 Task: In the  document concept.pdf. Insert footer and write 'ww.ramsons.com'. Find the word using Dictionary 'Gift' Use the tool word Count and display word count while typing
Action: Mouse moved to (119, 78)
Screenshot: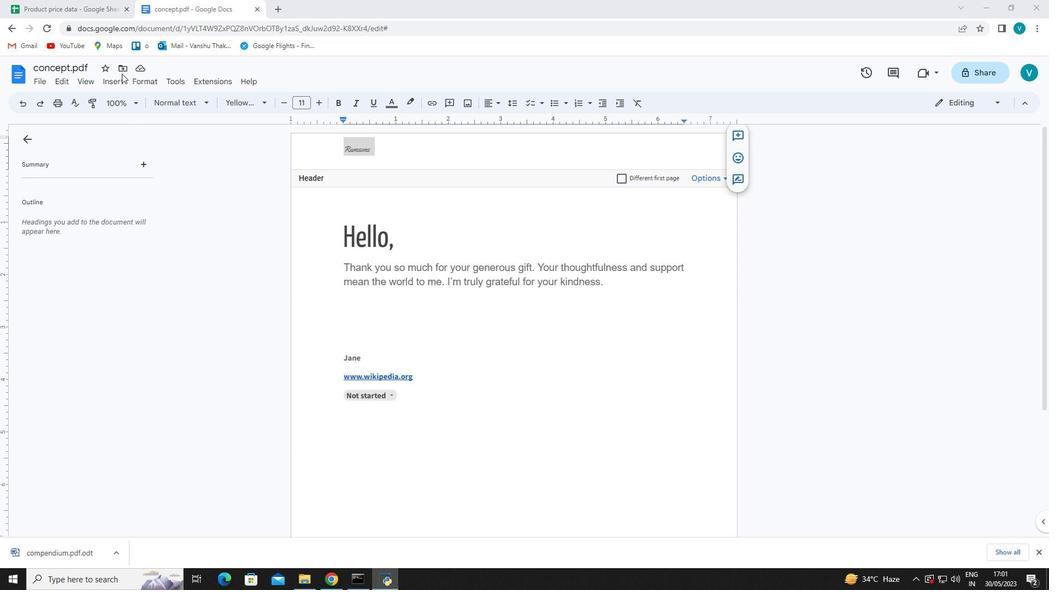 
Action: Mouse pressed left at (119, 78)
Screenshot: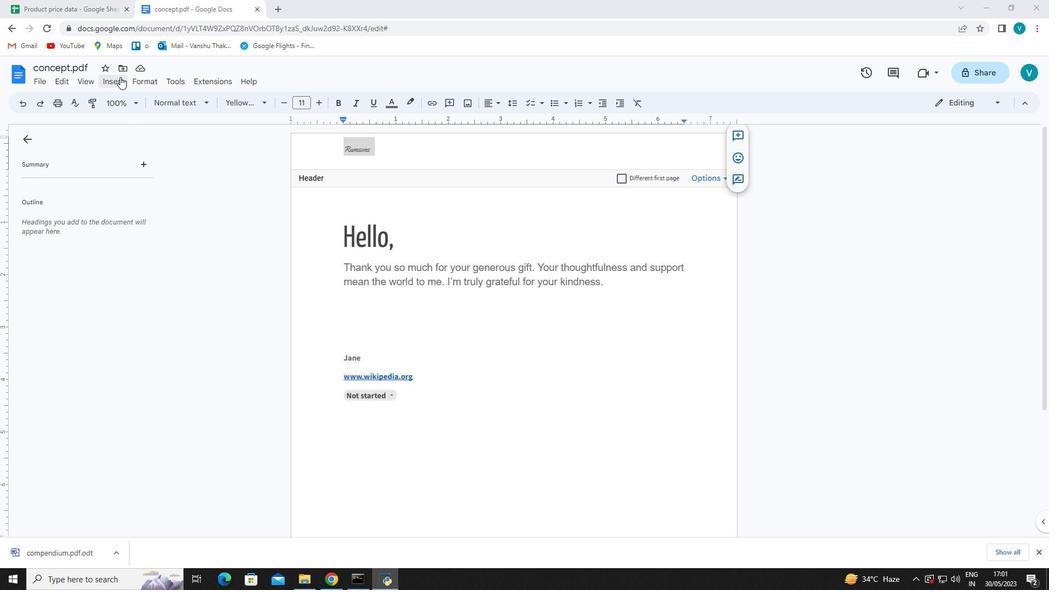 
Action: Mouse moved to (286, 372)
Screenshot: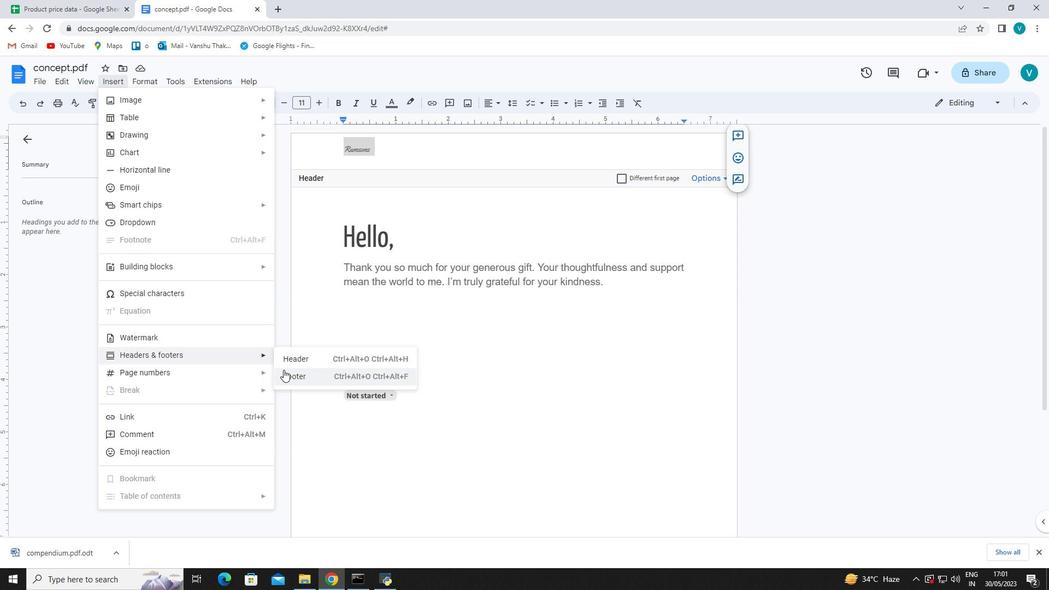 
Action: Mouse pressed left at (286, 372)
Screenshot: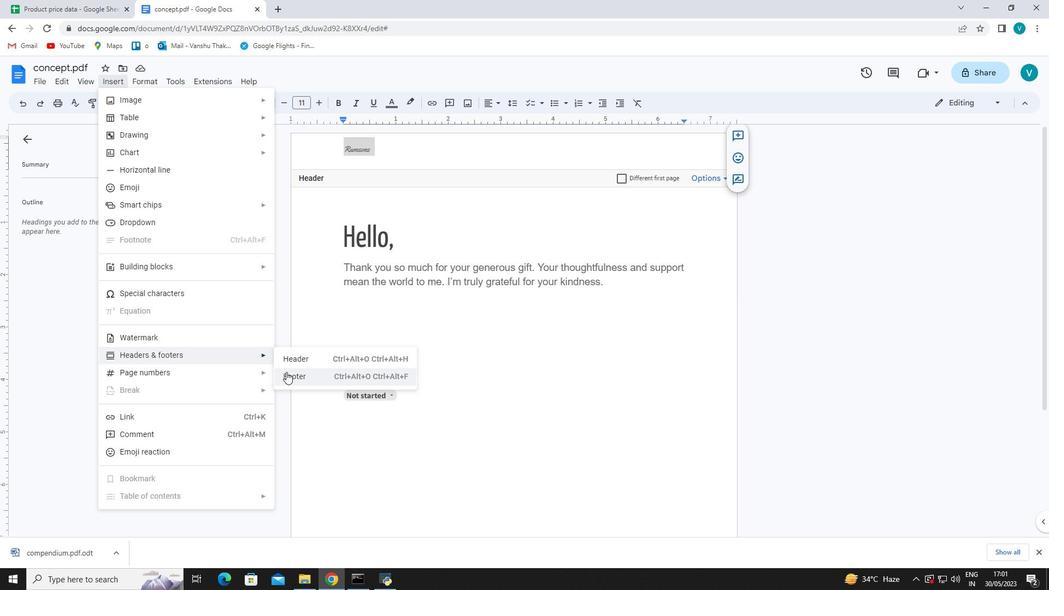 
Action: Mouse moved to (286, 346)
Screenshot: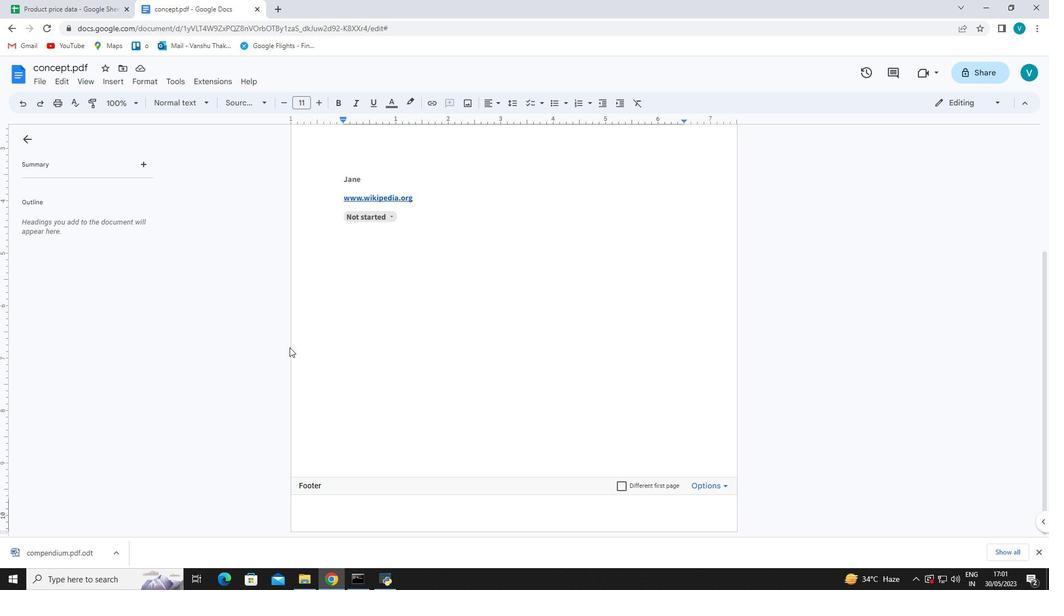 
Action: Key pressed www
Screenshot: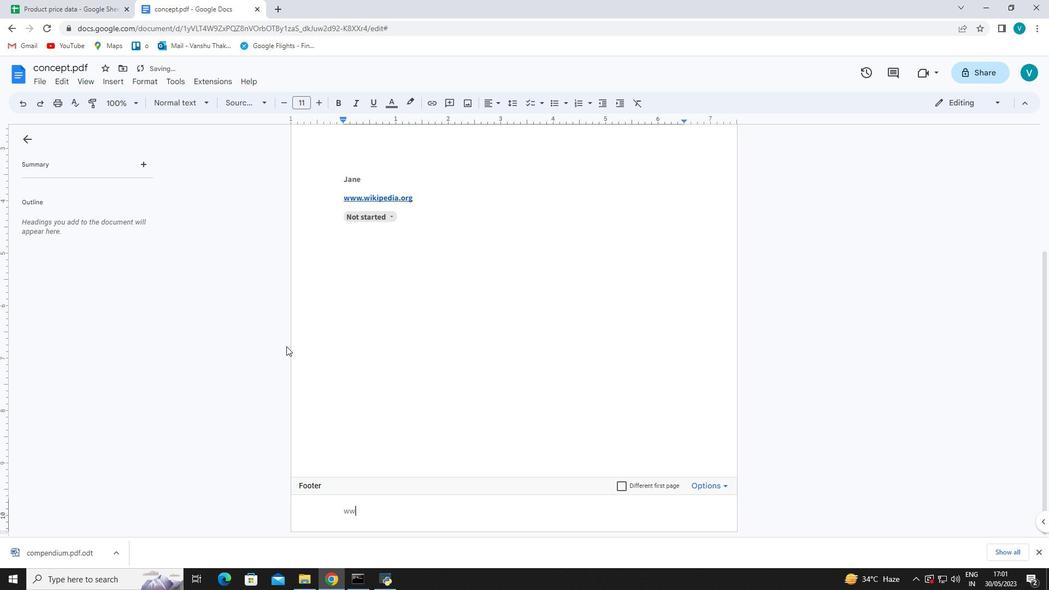
Action: Mouse moved to (303, 352)
Screenshot: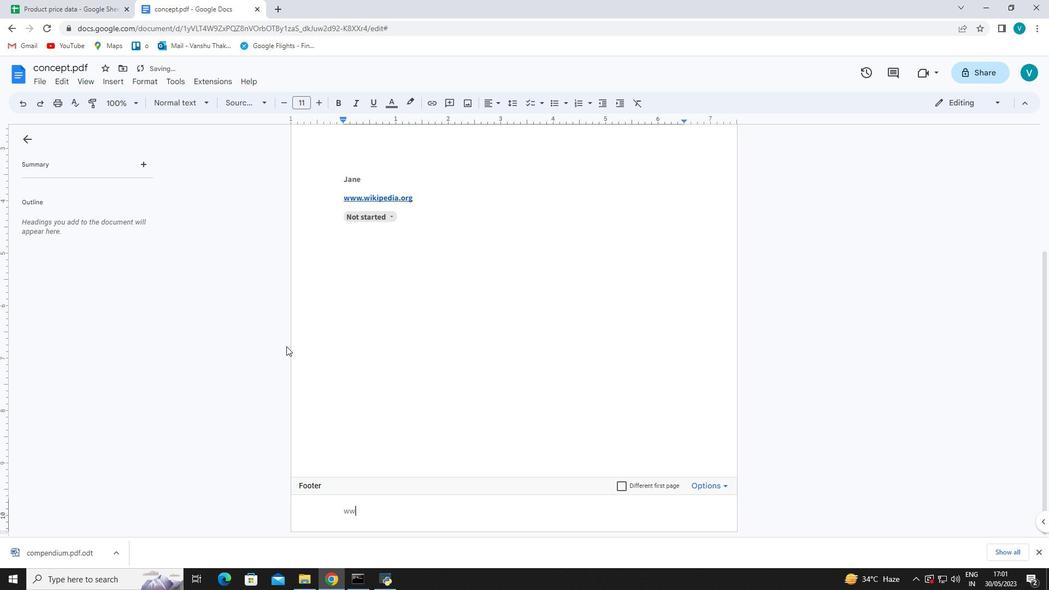 
Action: Key pressed .ramsons.com
Screenshot: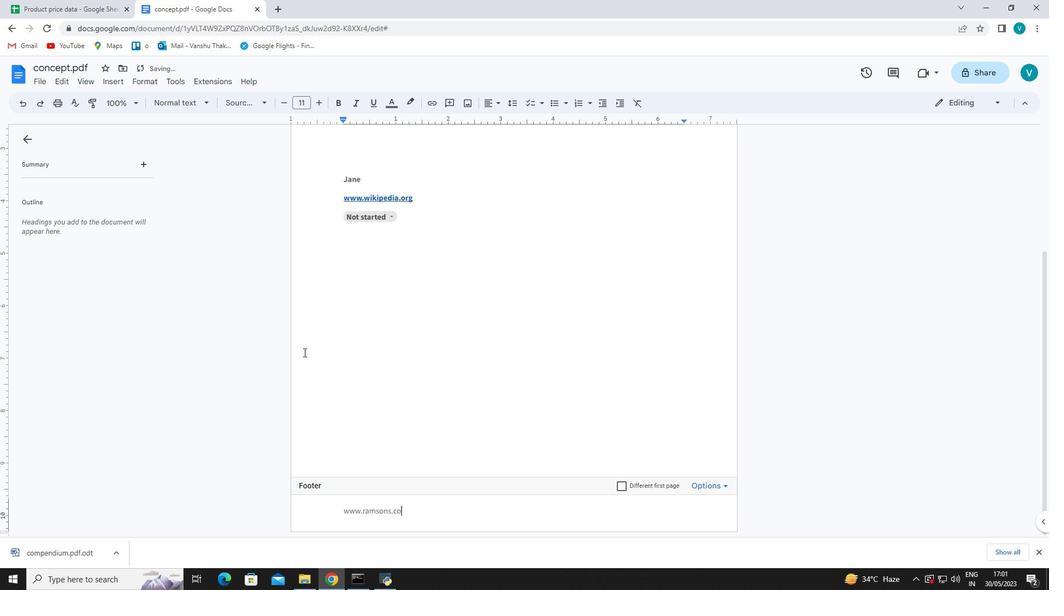 
Action: Mouse moved to (179, 80)
Screenshot: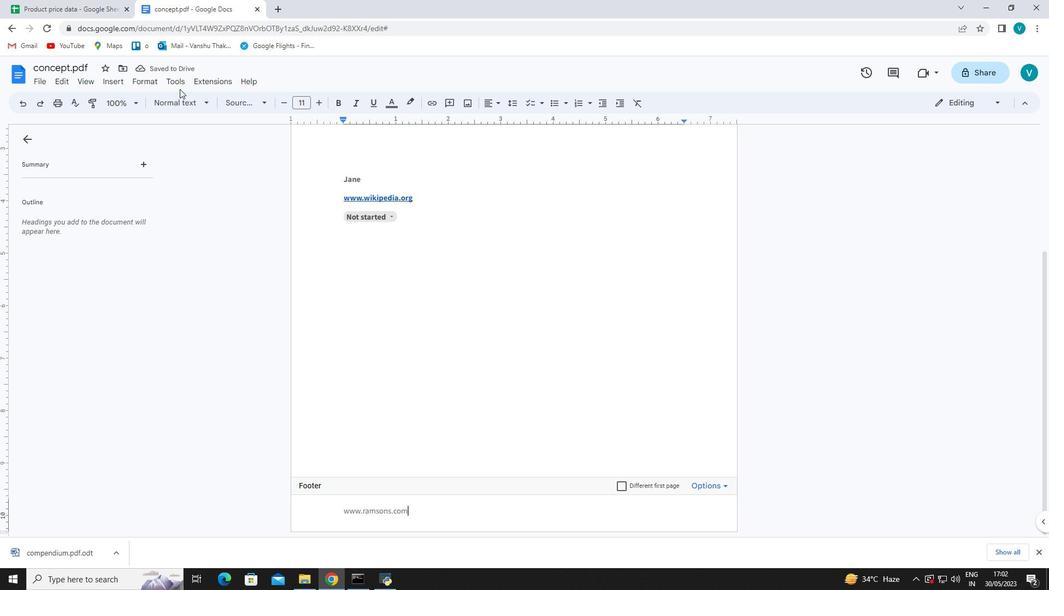 
Action: Mouse pressed left at (179, 80)
Screenshot: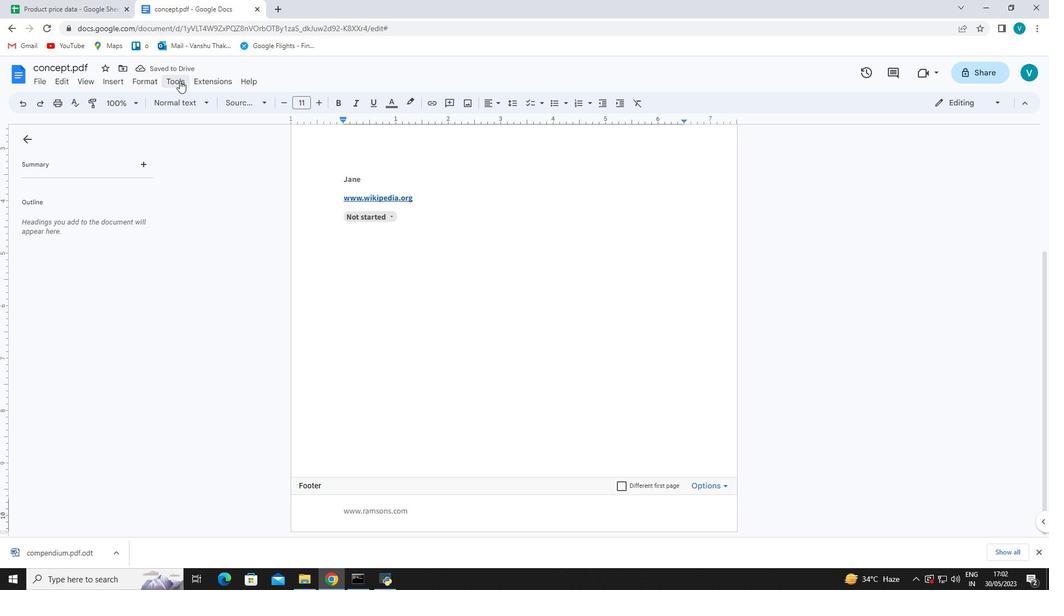 
Action: Mouse moved to (190, 222)
Screenshot: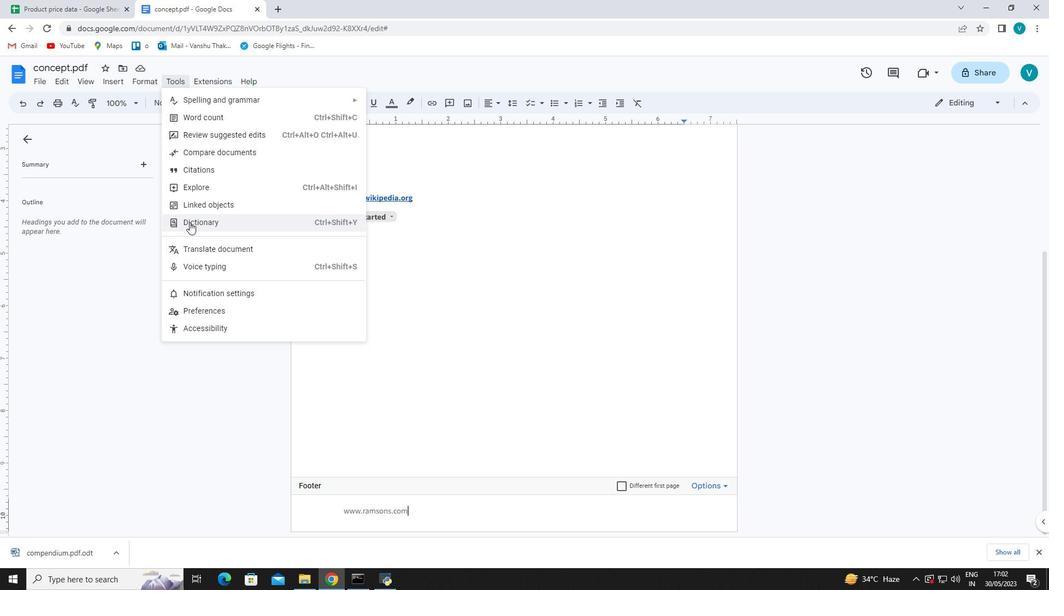 
Action: Mouse pressed left at (190, 222)
Screenshot: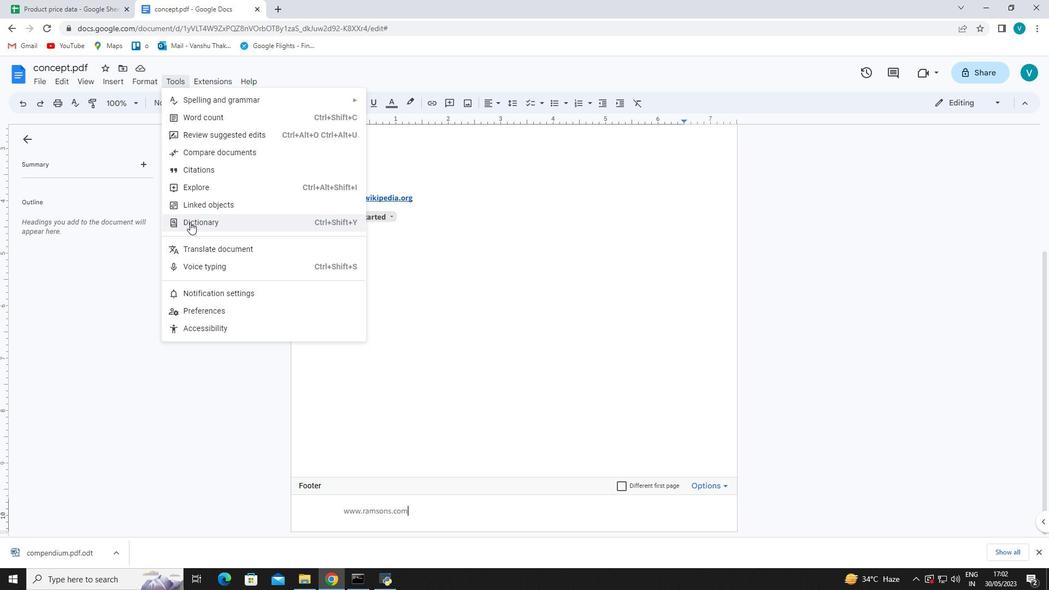 
Action: Mouse moved to (934, 140)
Screenshot: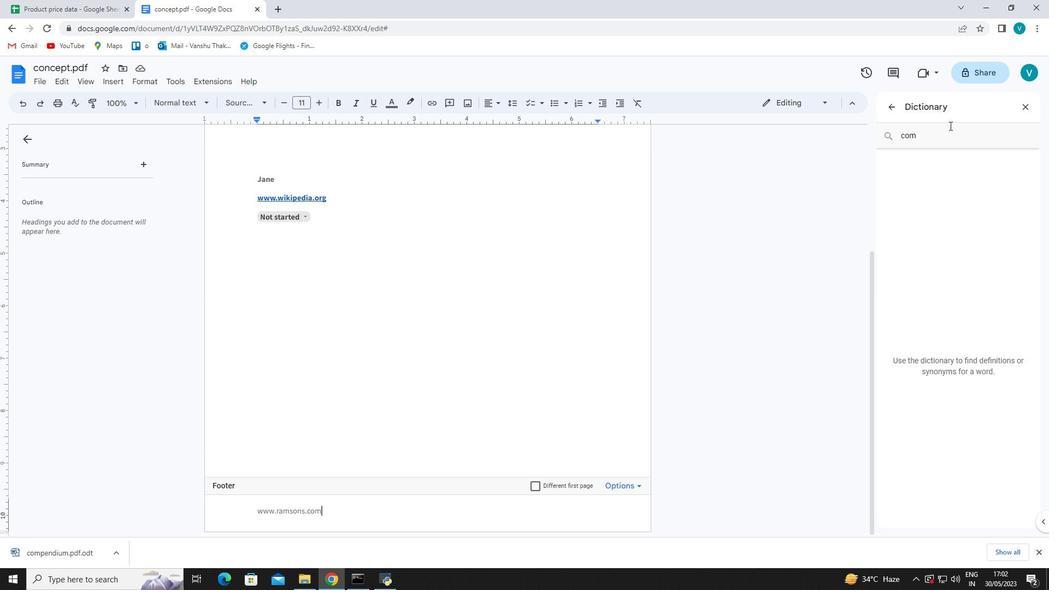 
Action: Mouse pressed left at (934, 140)
Screenshot: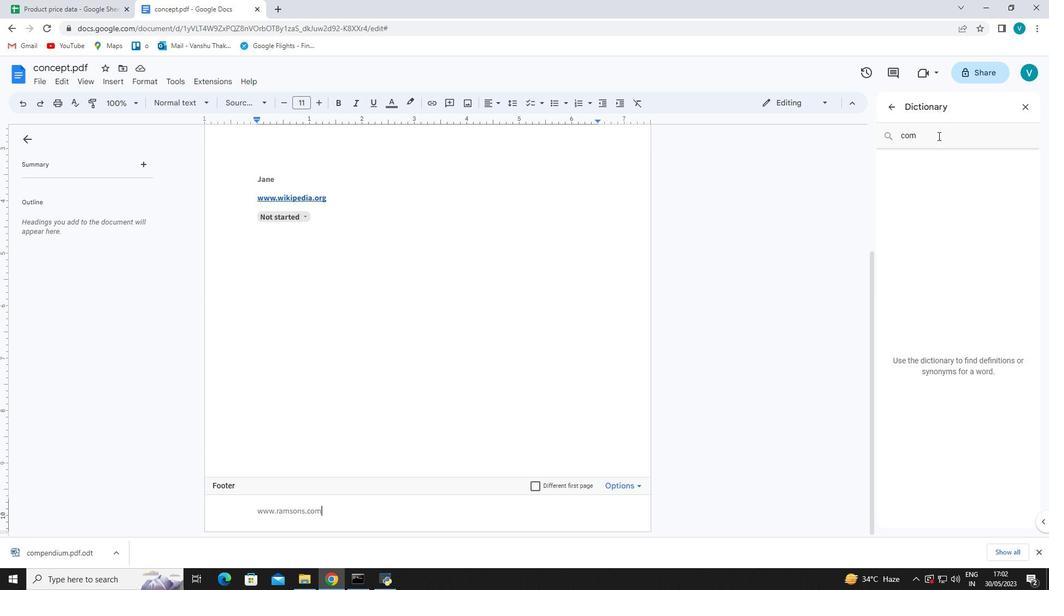 
Action: Mouse pressed left at (934, 140)
Screenshot: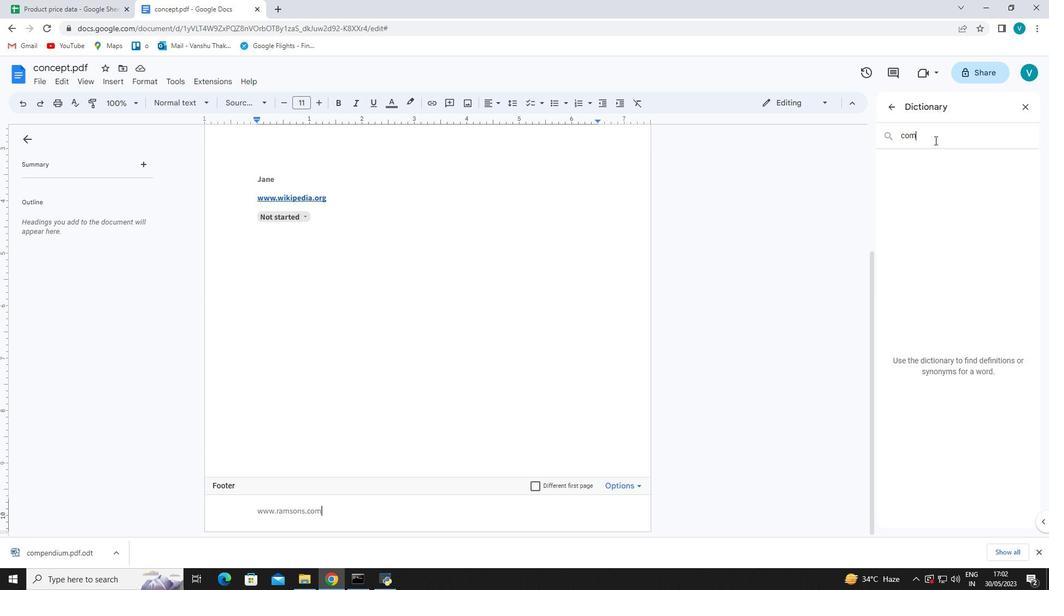 
Action: Mouse moved to (884, 140)
Screenshot: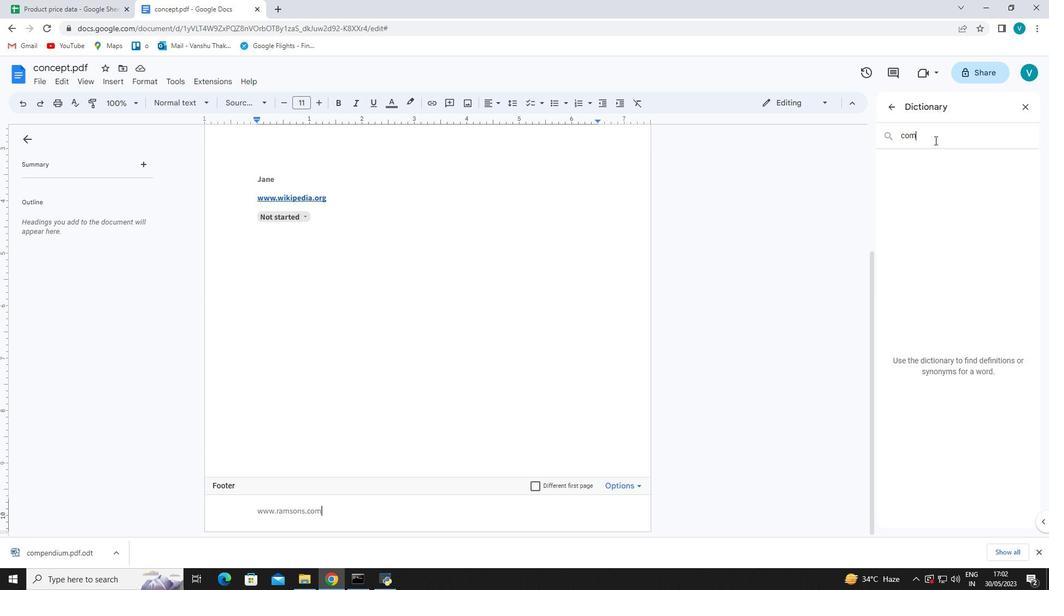 
Action: Key pressed <Key.shift><Key.shift><Key.shift>Gift<Key.enter>
Screenshot: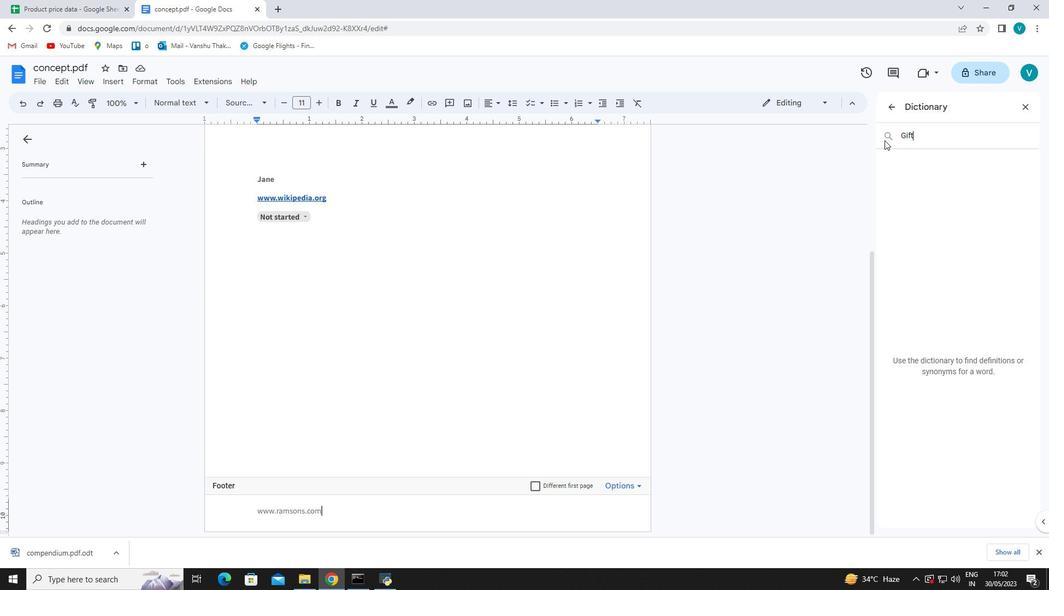 
Action: Mouse moved to (1003, 274)
Screenshot: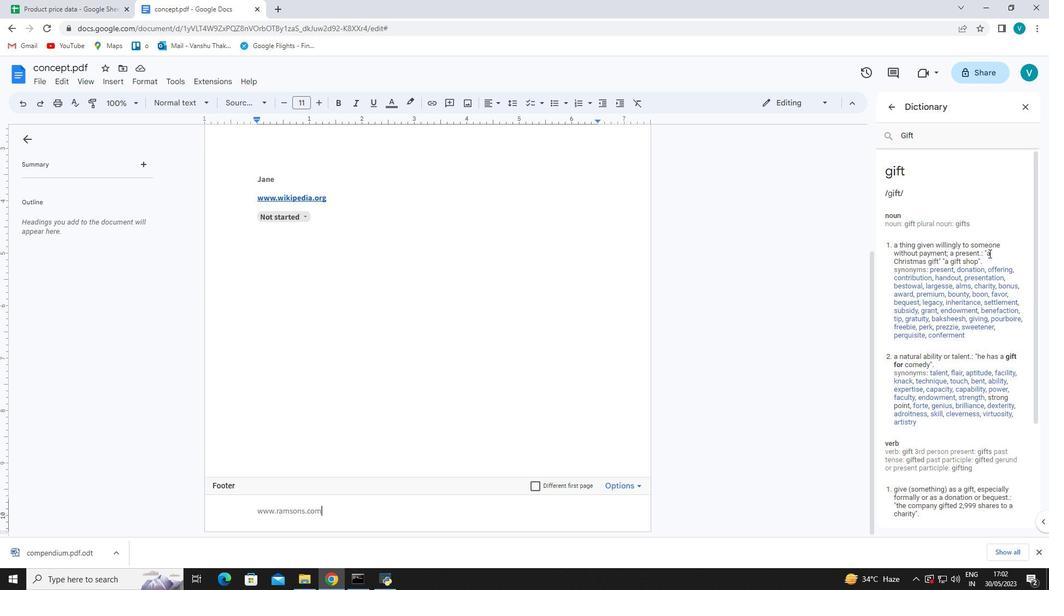 
Action: Mouse scrolled (1003, 274) with delta (0, 0)
Screenshot: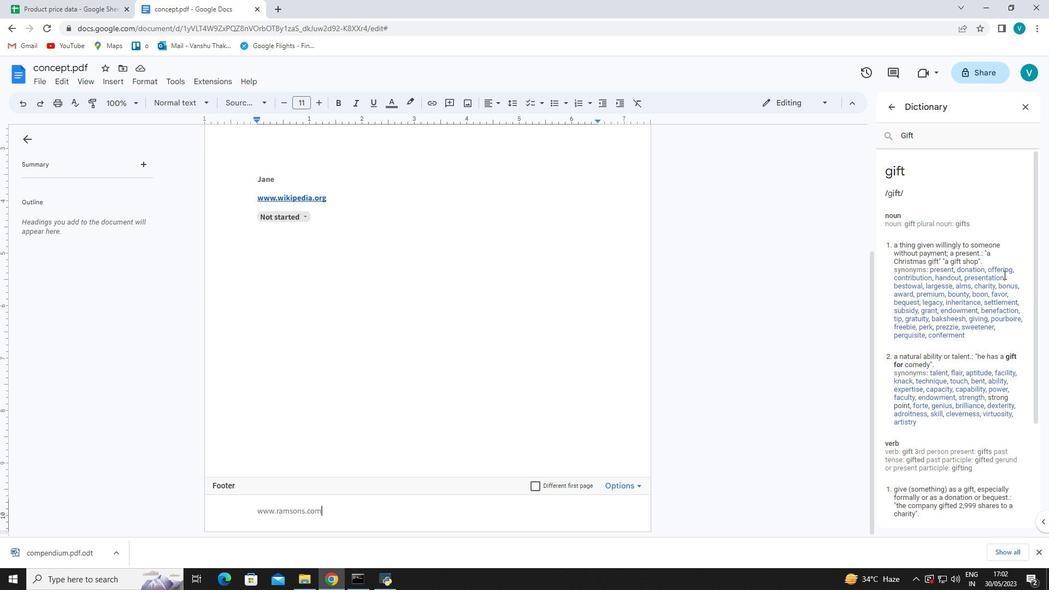 
Action: Mouse scrolled (1003, 274) with delta (0, 0)
Screenshot: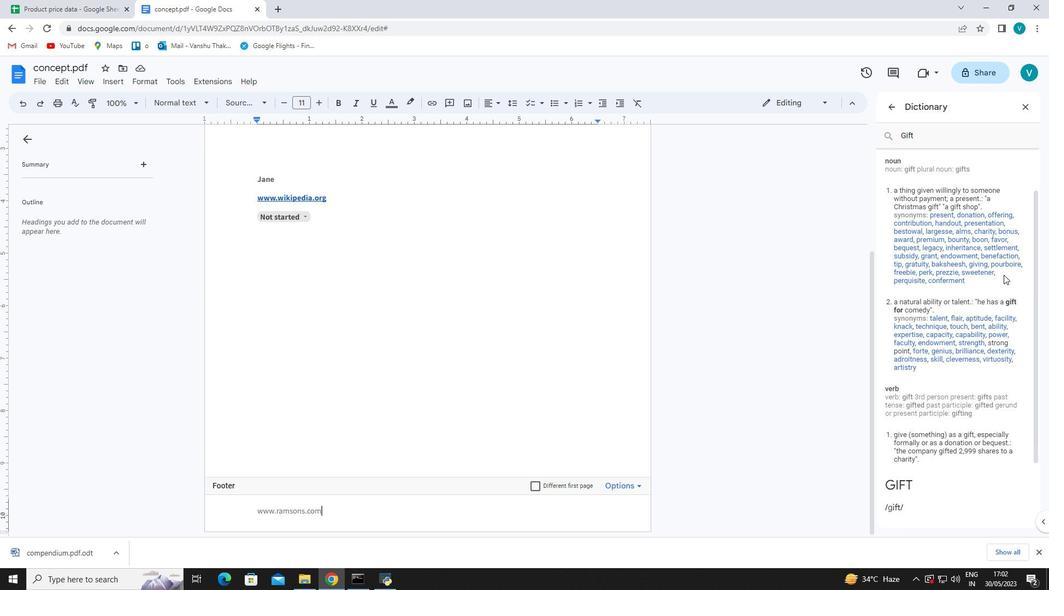 
Action: Mouse scrolled (1003, 274) with delta (0, 0)
Screenshot: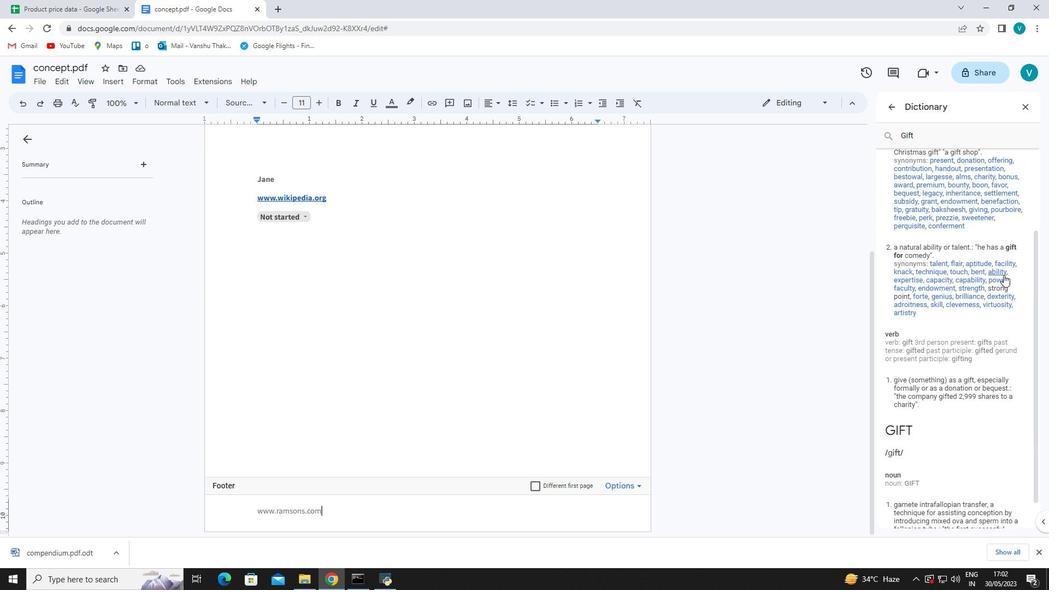 
Action: Mouse scrolled (1003, 274) with delta (0, 0)
Screenshot: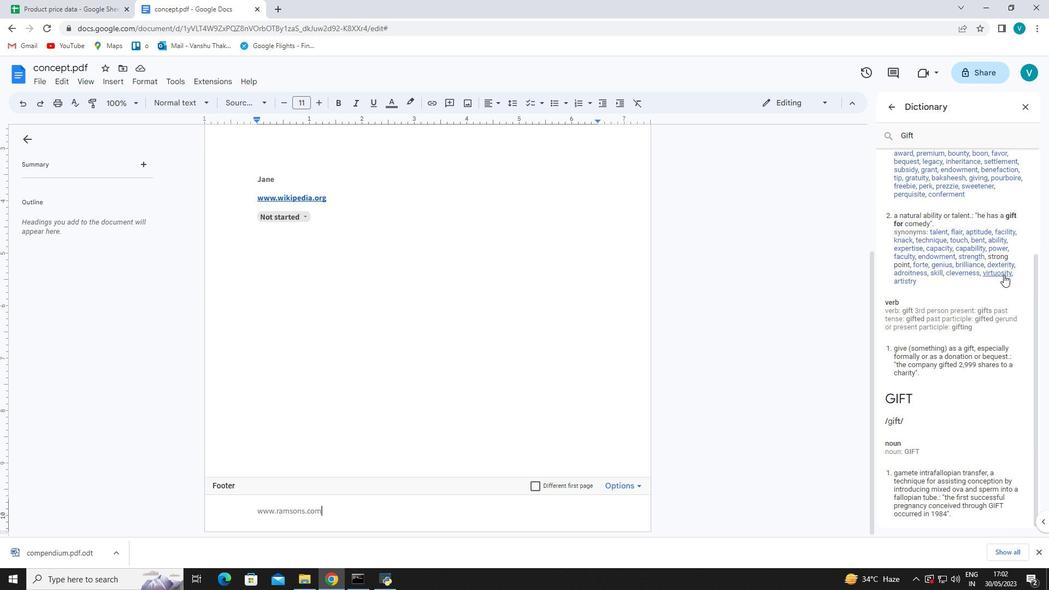
Action: Mouse scrolled (1003, 274) with delta (0, 0)
Screenshot: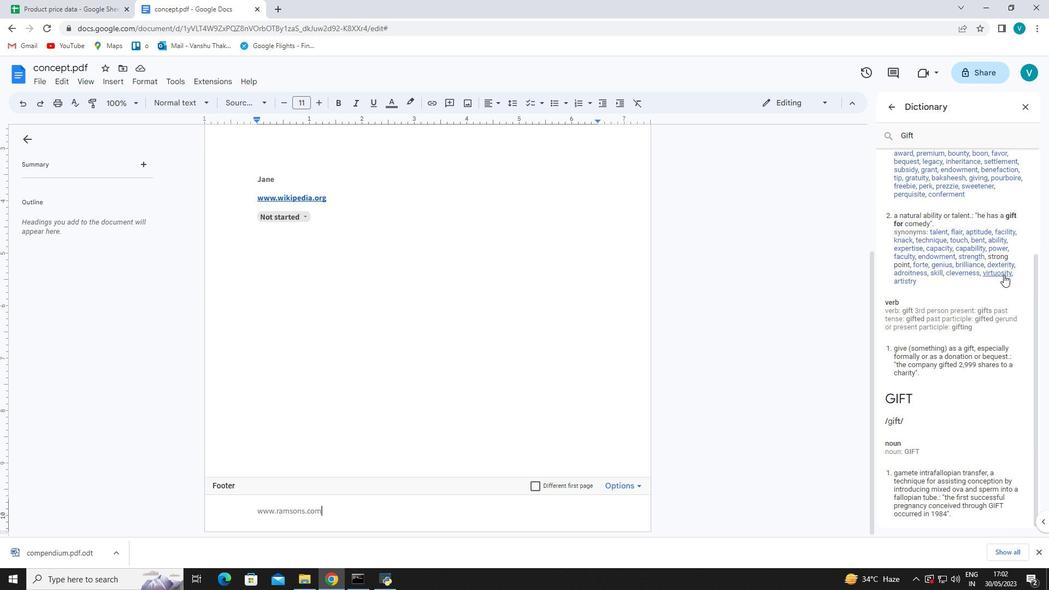 
Action: Mouse moved to (176, 82)
Screenshot: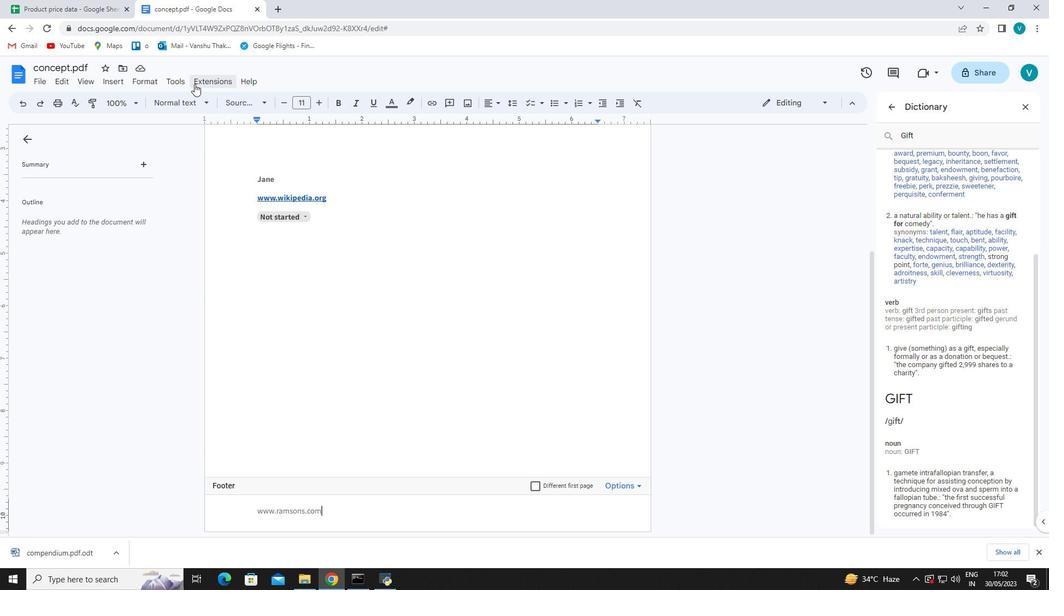 
Action: Mouse pressed left at (176, 82)
Screenshot: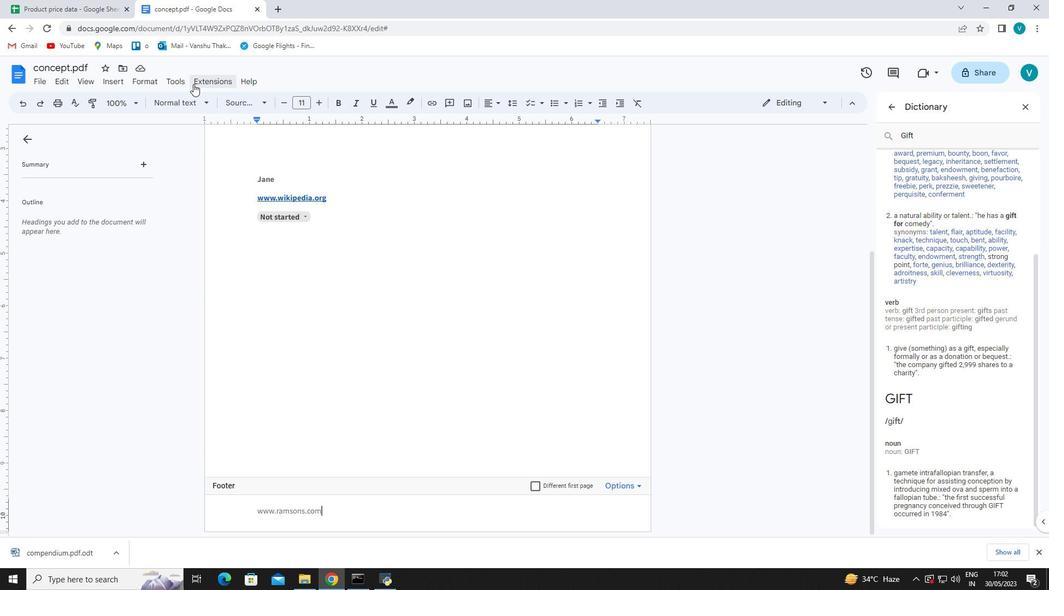 
Action: Mouse moved to (248, 116)
Screenshot: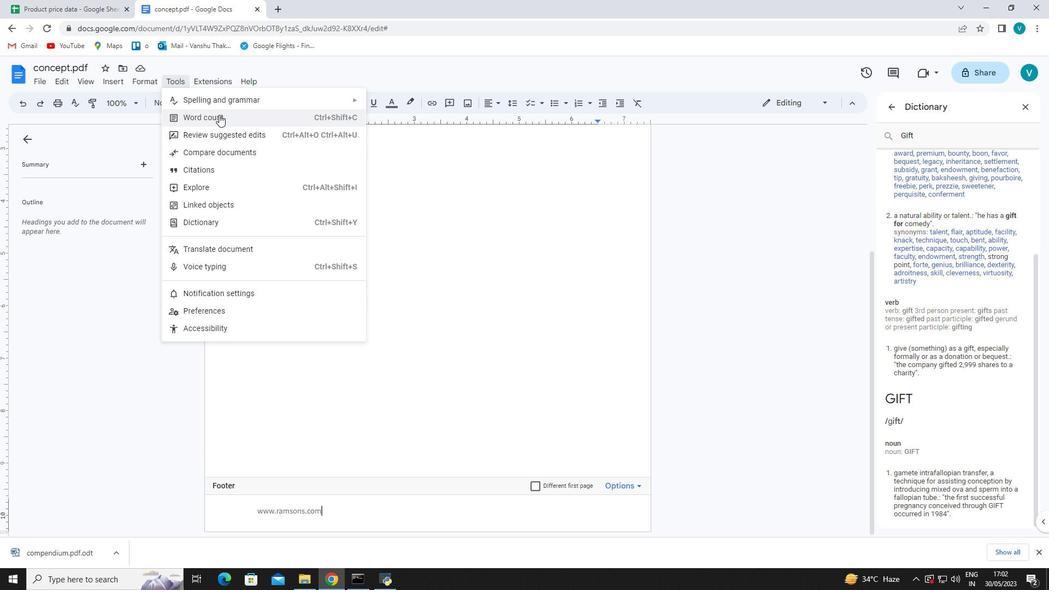 
Action: Mouse pressed left at (248, 116)
Screenshot: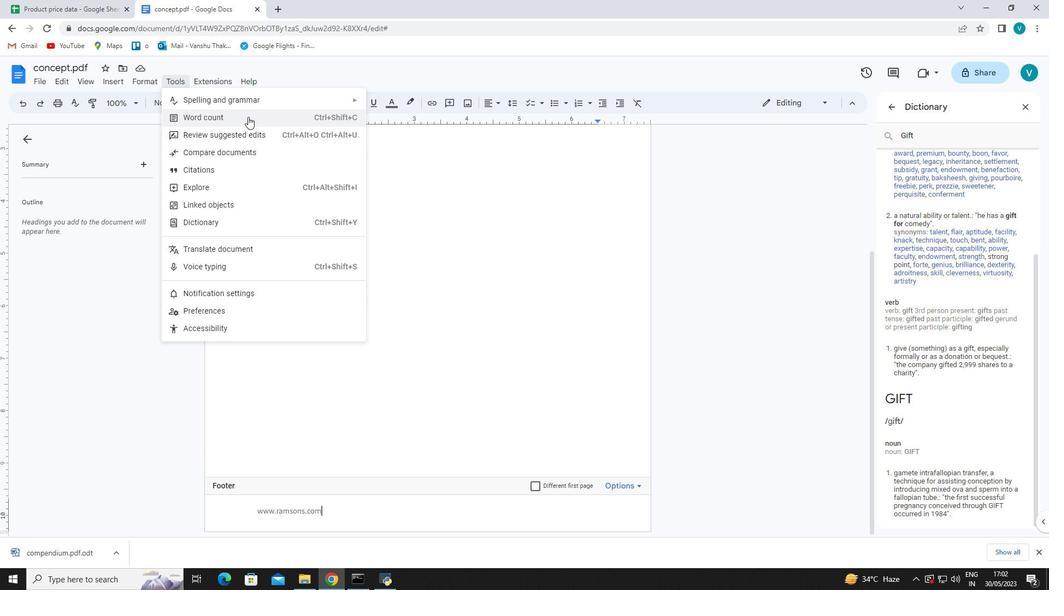 
Action: Mouse moved to (468, 341)
Screenshot: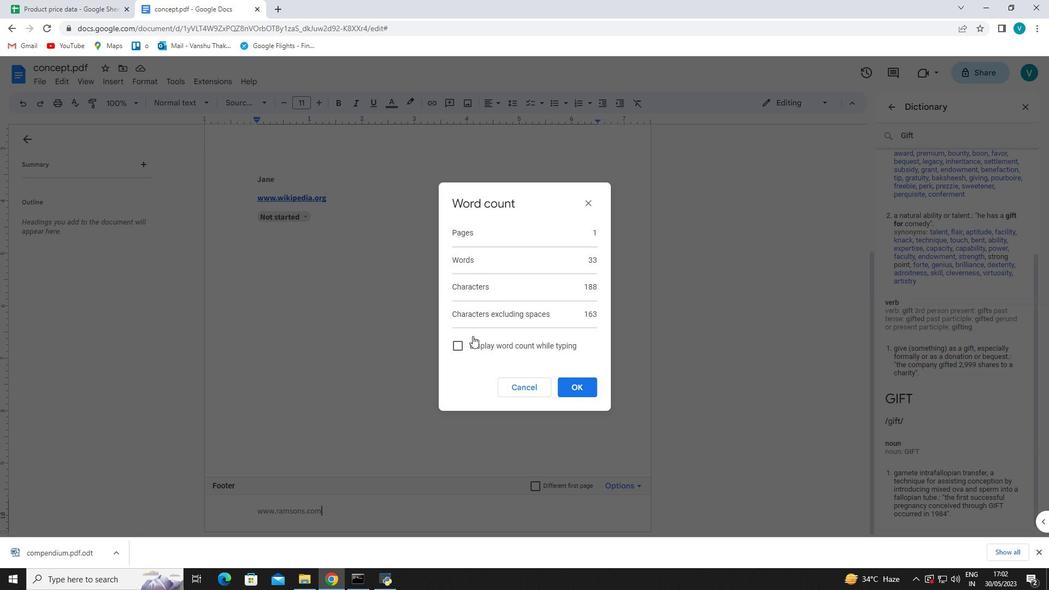 
Action: Mouse pressed left at (468, 341)
Screenshot: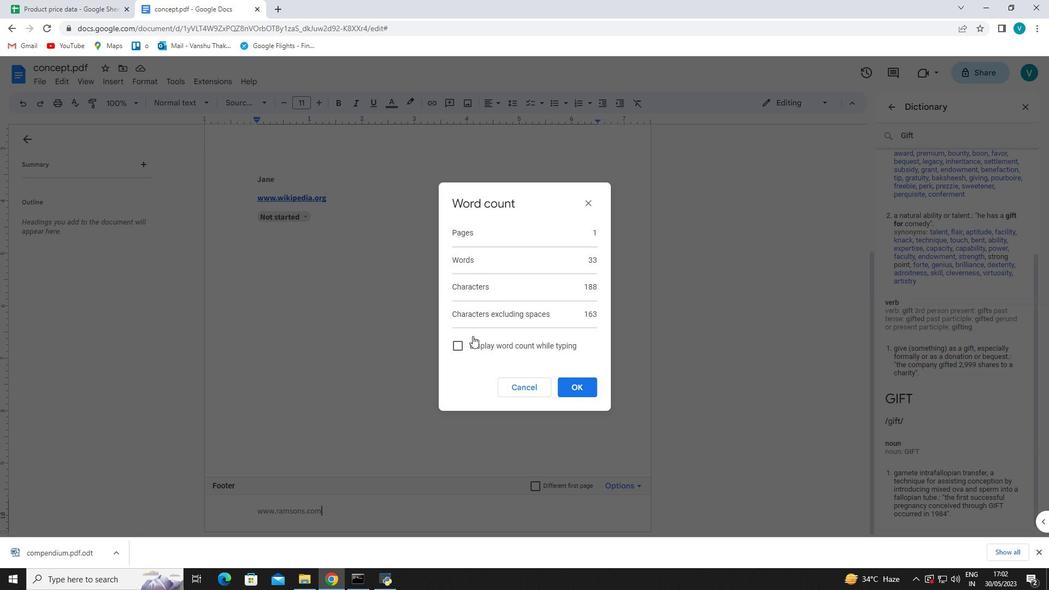 
Action: Mouse moved to (590, 390)
Screenshot: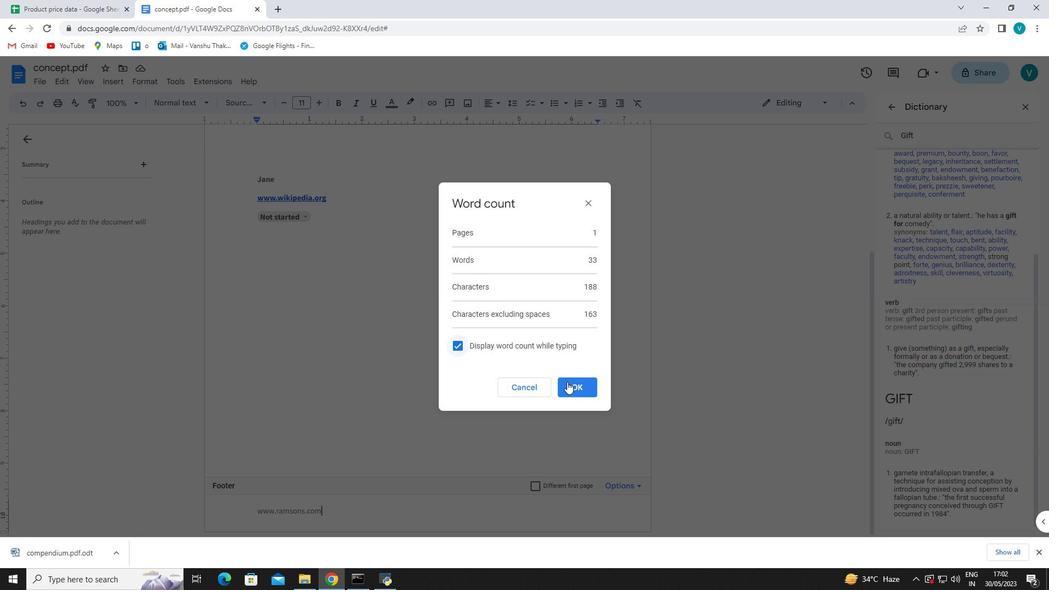 
Action: Mouse pressed left at (590, 390)
Screenshot: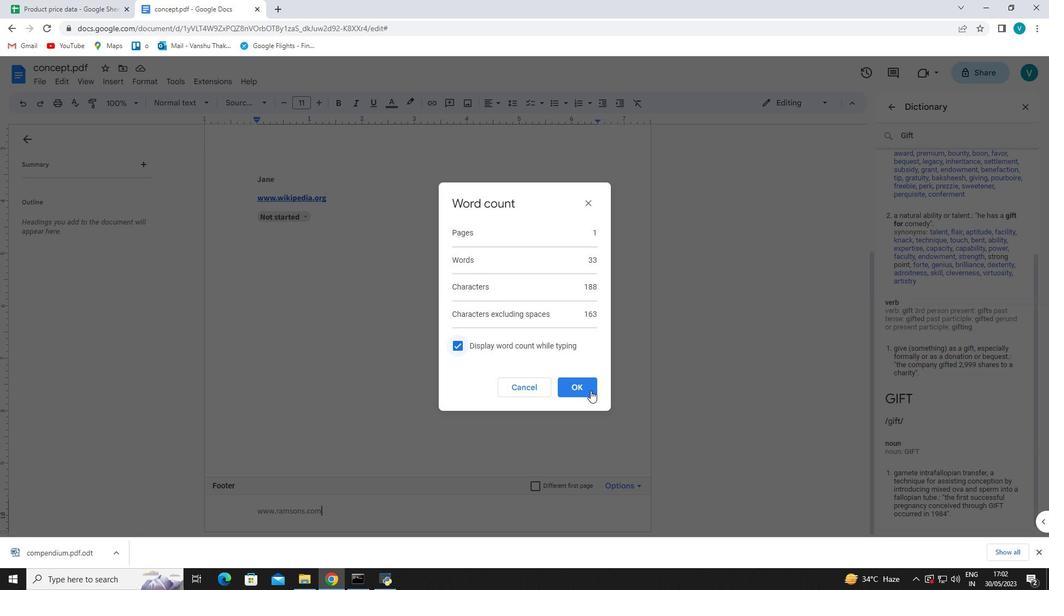 
Action: Mouse moved to (590, 380)
Screenshot: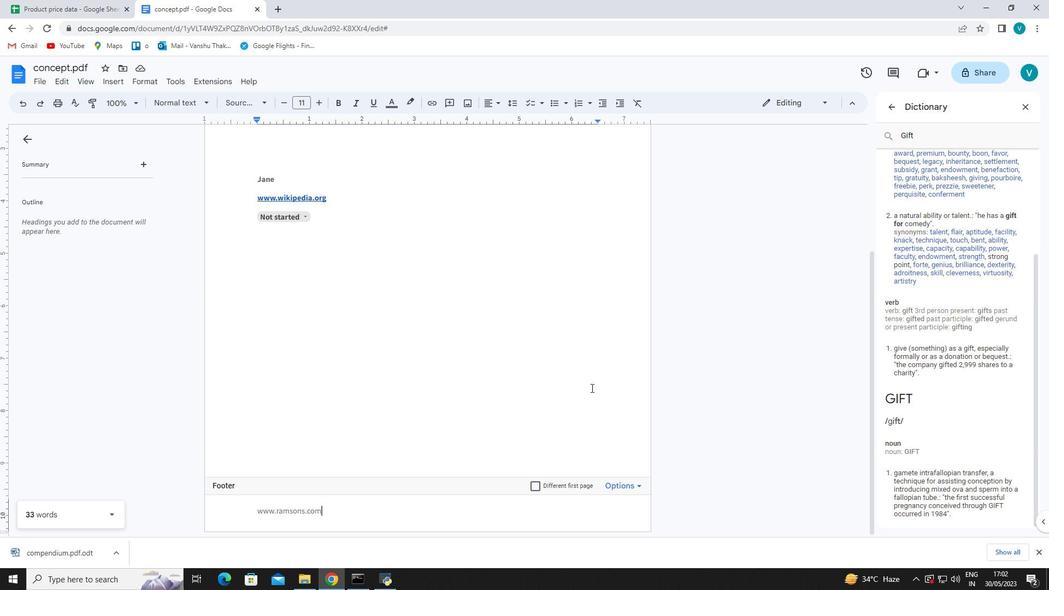 
